 Task: Set the subtitle format in the text subtitle parser to "psb".
Action: Mouse moved to (132, 18)
Screenshot: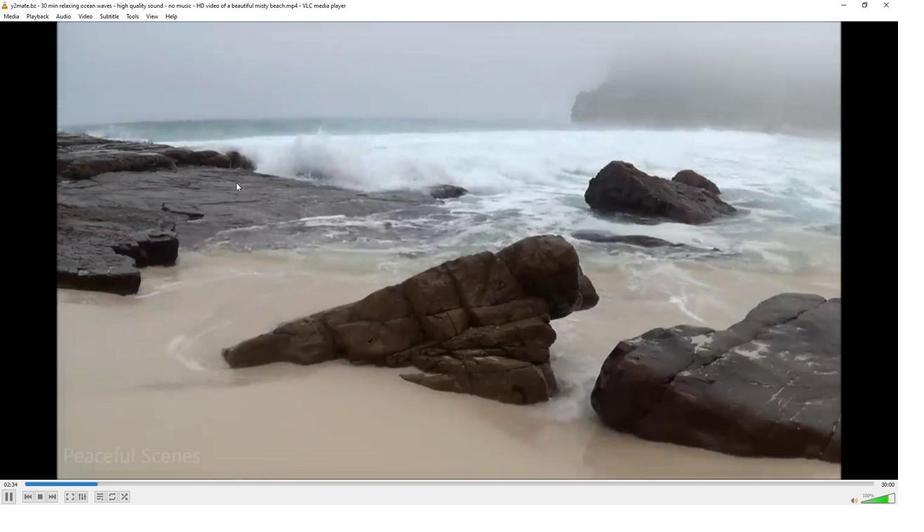 
Action: Mouse pressed left at (132, 18)
Screenshot: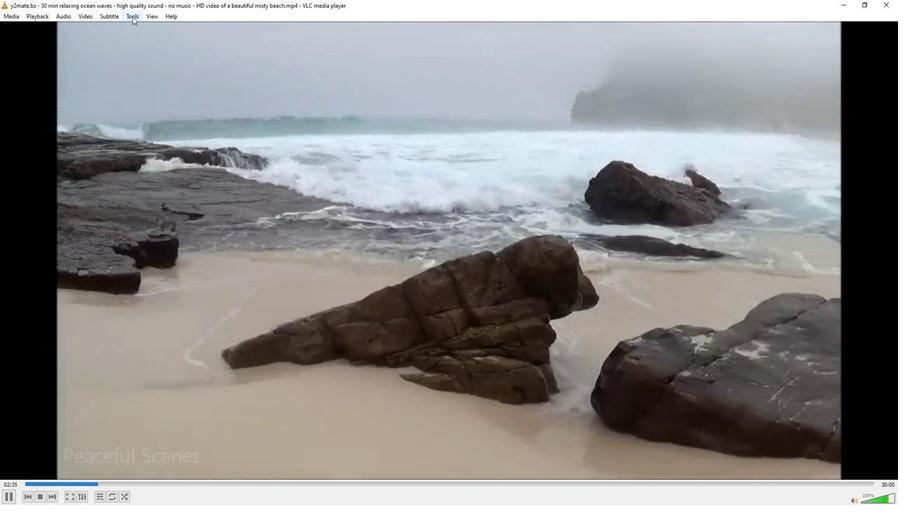 
Action: Mouse moved to (160, 126)
Screenshot: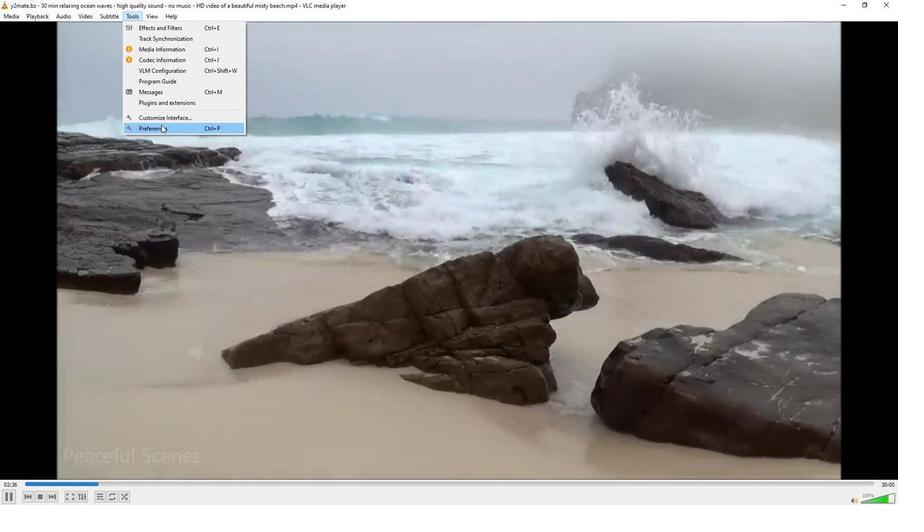 
Action: Mouse pressed left at (160, 126)
Screenshot: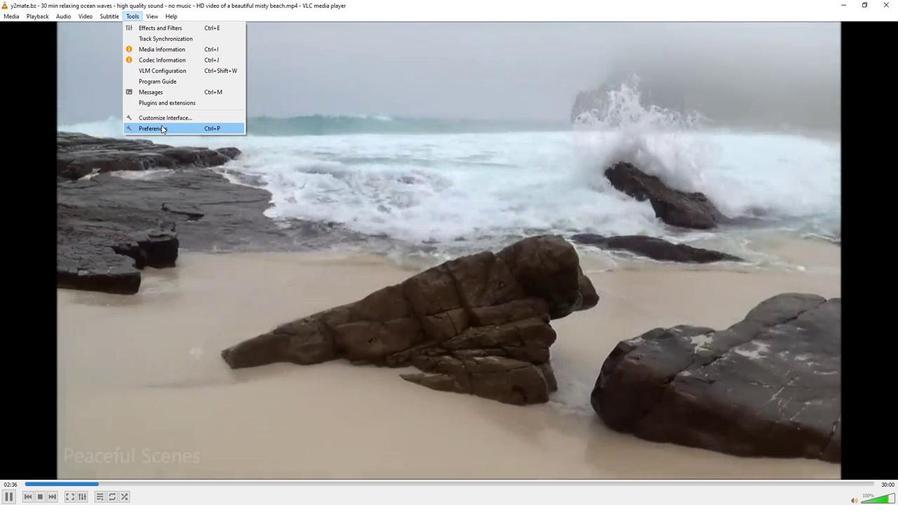 
Action: Mouse moved to (249, 388)
Screenshot: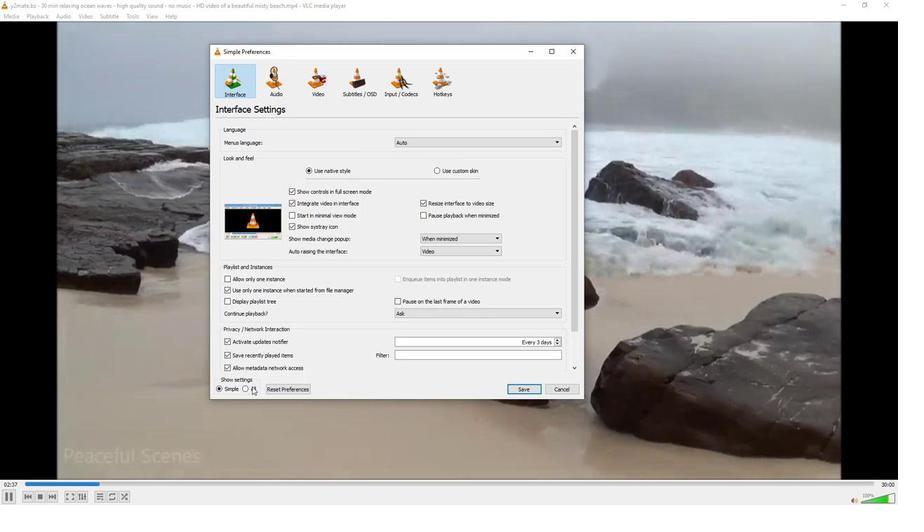 
Action: Mouse pressed left at (249, 388)
Screenshot: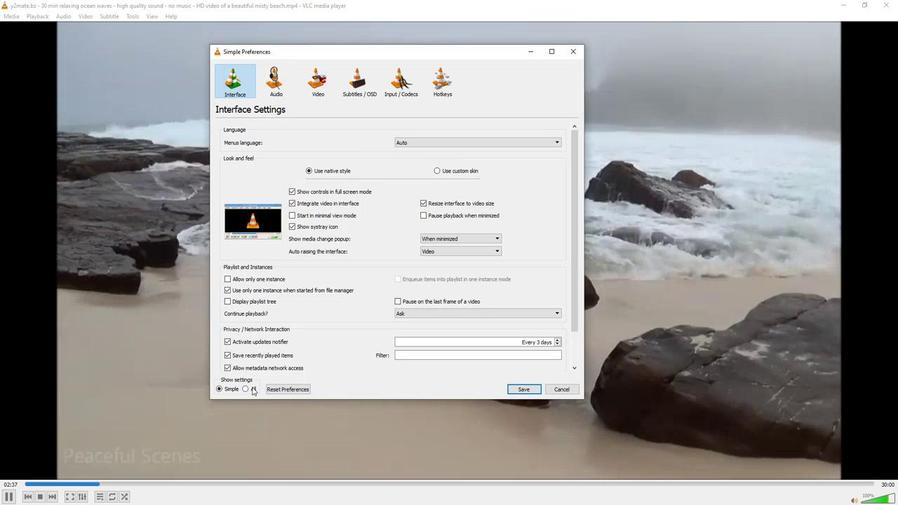 
Action: Mouse moved to (233, 257)
Screenshot: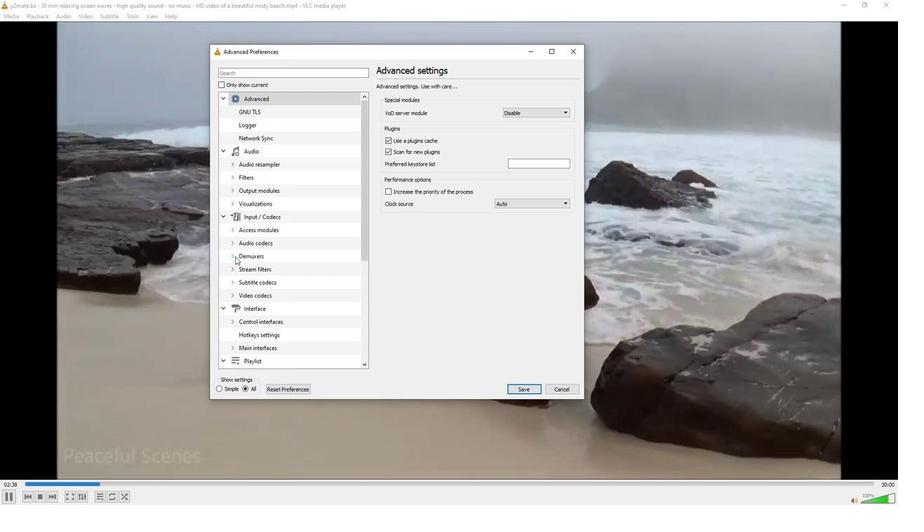 
Action: Mouse pressed left at (233, 257)
Screenshot: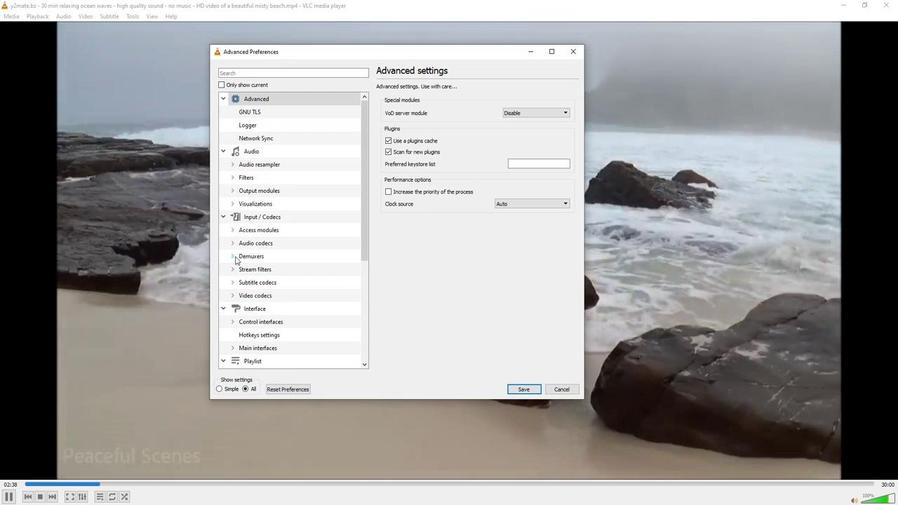 
Action: Mouse moved to (247, 301)
Screenshot: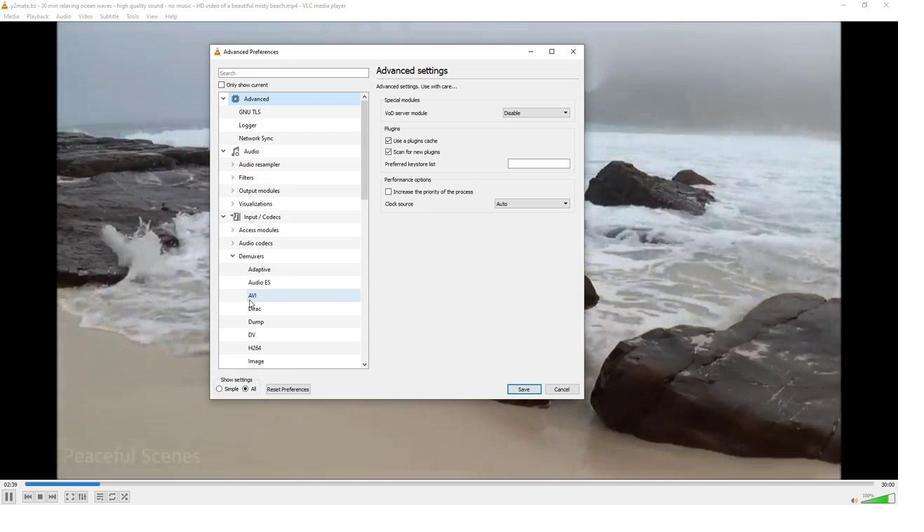 
Action: Mouse scrolled (247, 300) with delta (0, 0)
Screenshot: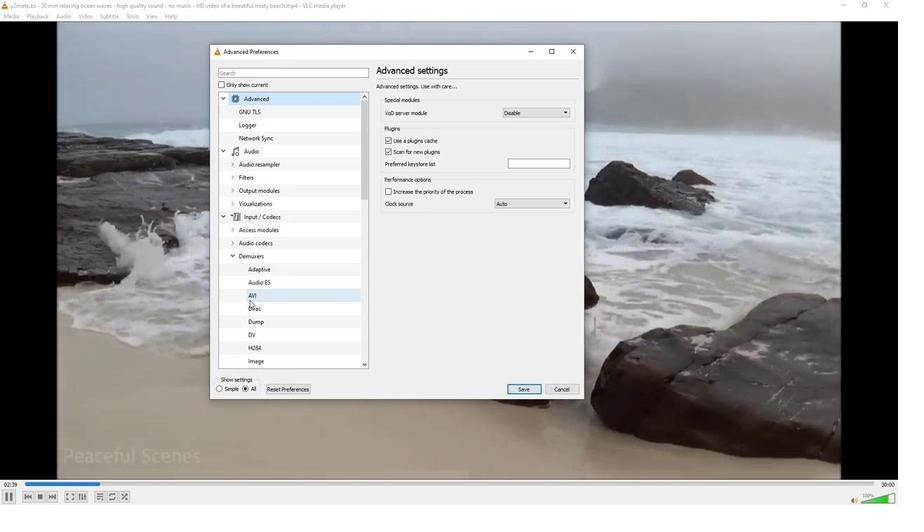 
Action: Mouse moved to (247, 301)
Screenshot: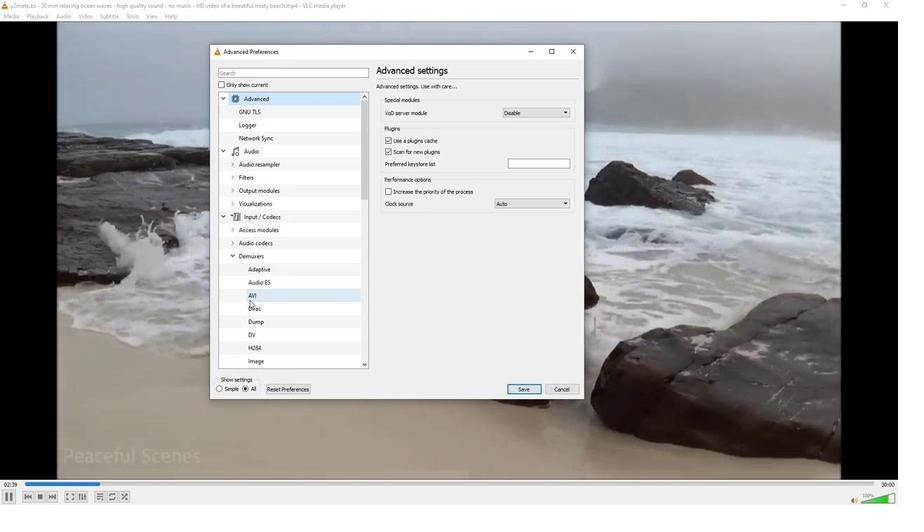 
Action: Mouse scrolled (247, 301) with delta (0, 0)
Screenshot: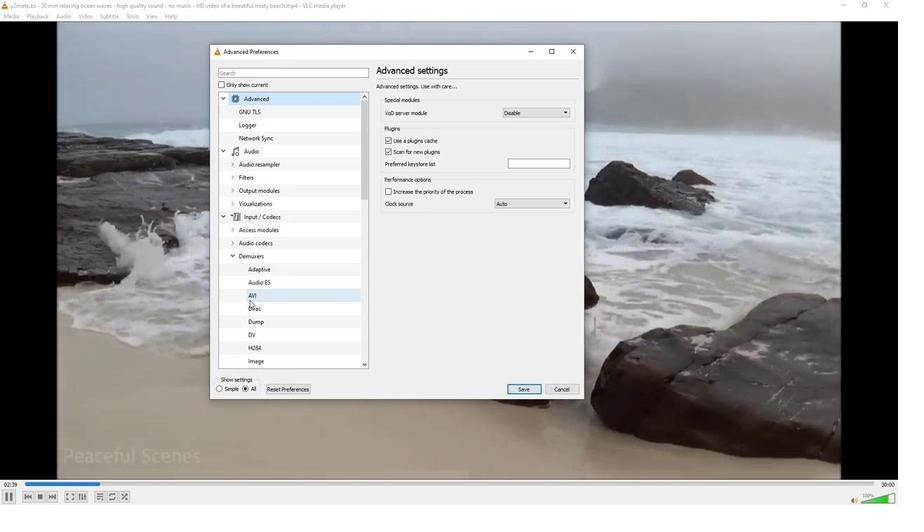 
Action: Mouse scrolled (247, 301) with delta (0, 0)
Screenshot: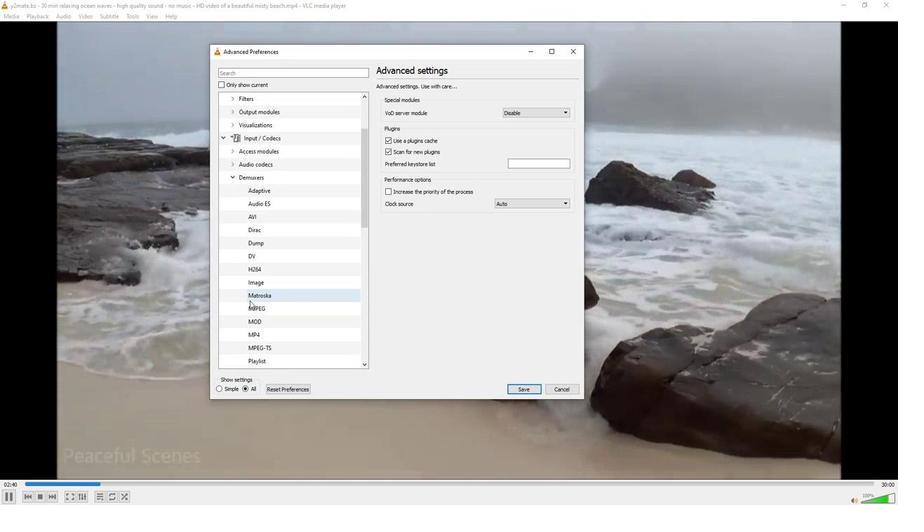 
Action: Mouse scrolled (247, 301) with delta (0, 0)
Screenshot: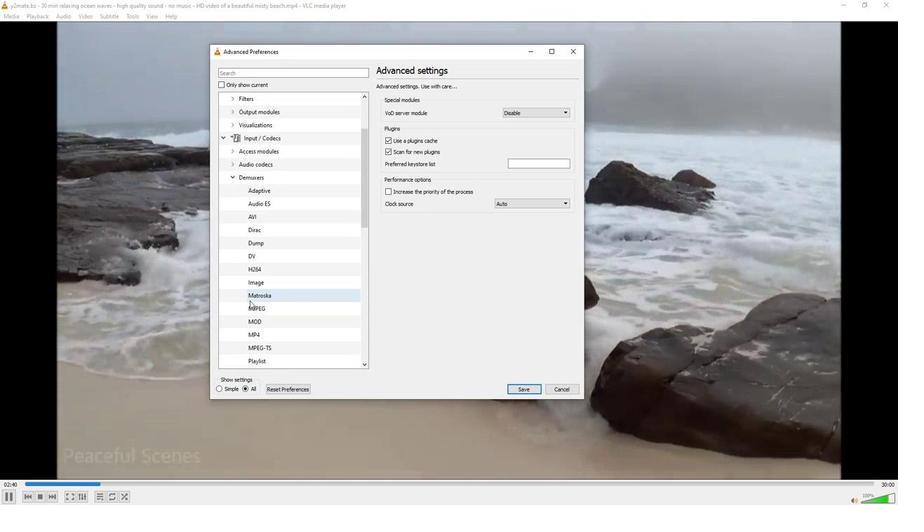 
Action: Mouse scrolled (247, 301) with delta (0, 0)
Screenshot: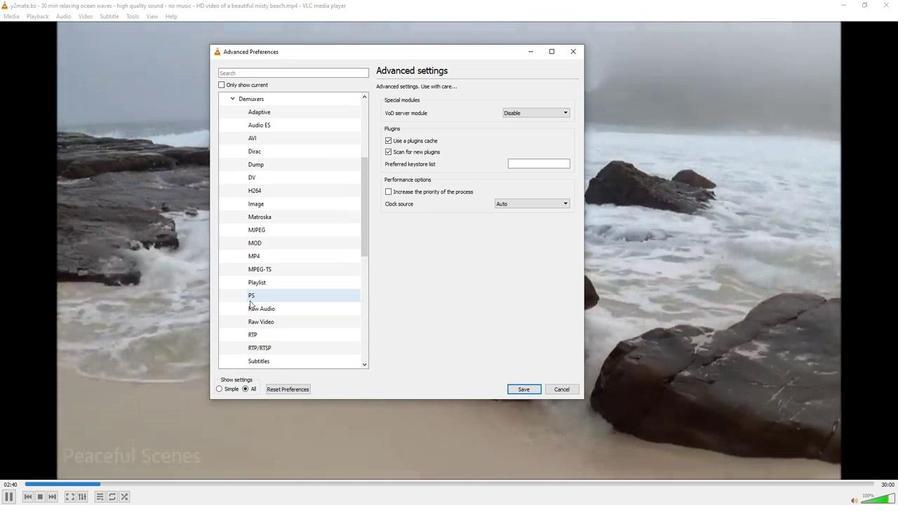 
Action: Mouse moved to (257, 318)
Screenshot: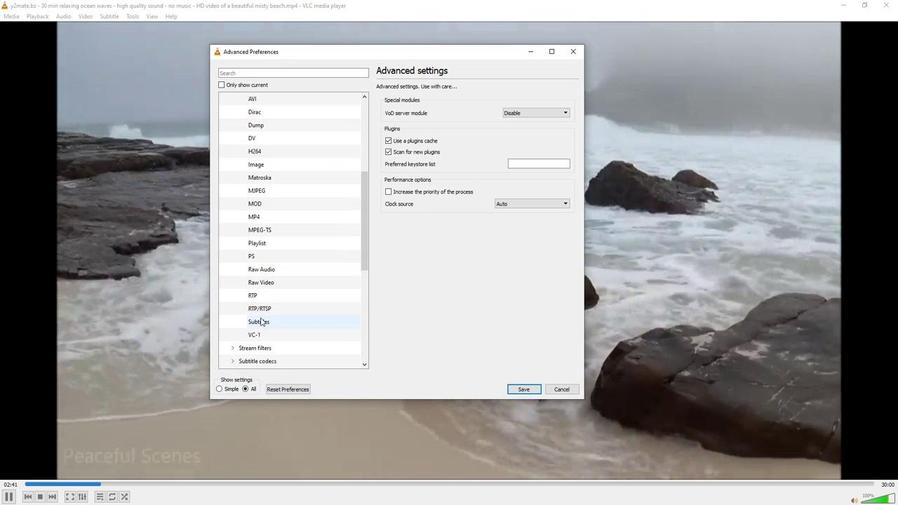
Action: Mouse pressed left at (257, 318)
Screenshot: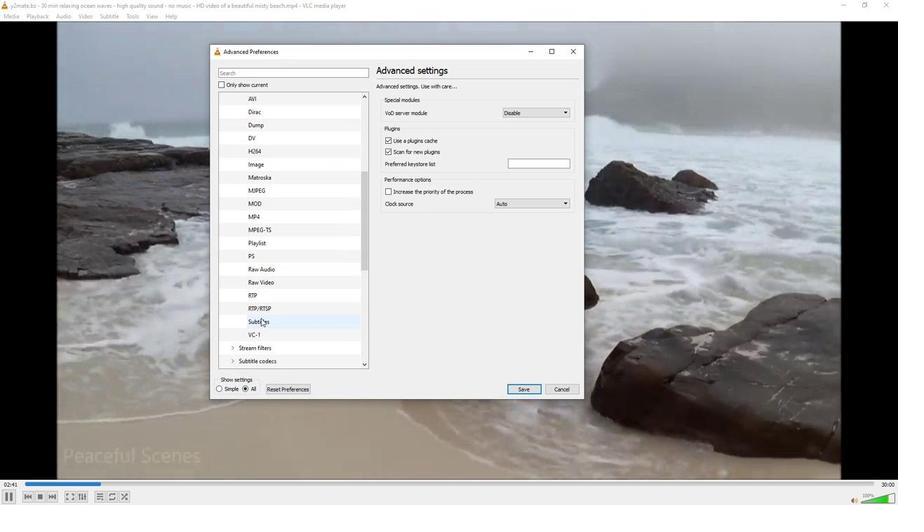 
Action: Mouse moved to (553, 128)
Screenshot: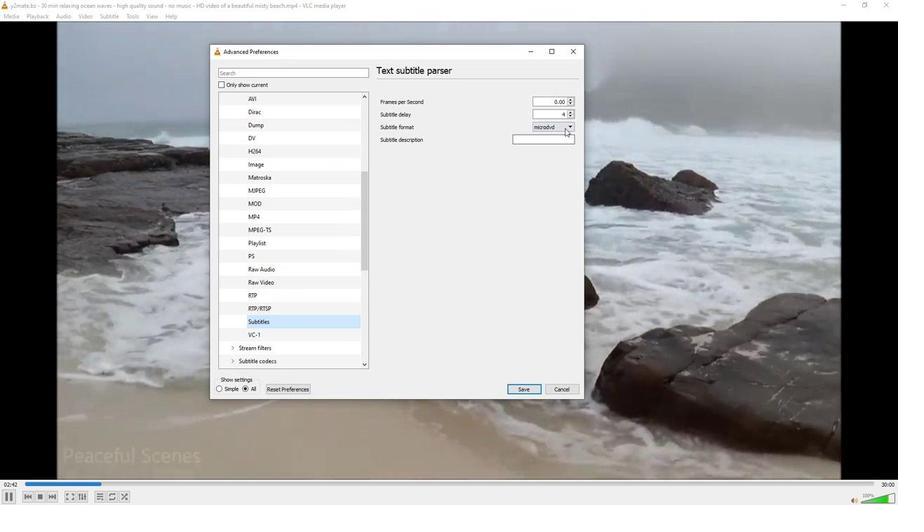 
Action: Mouse pressed left at (553, 128)
Screenshot: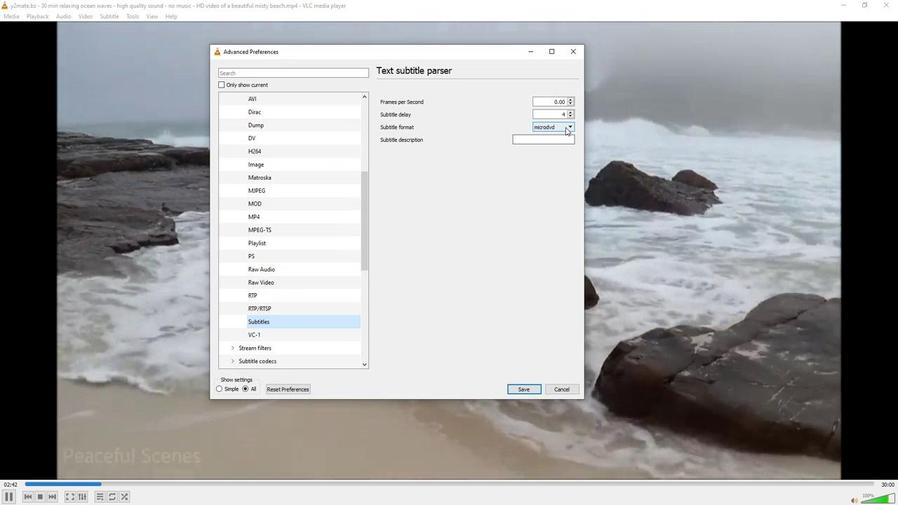 
Action: Mouse moved to (558, 162)
Screenshot: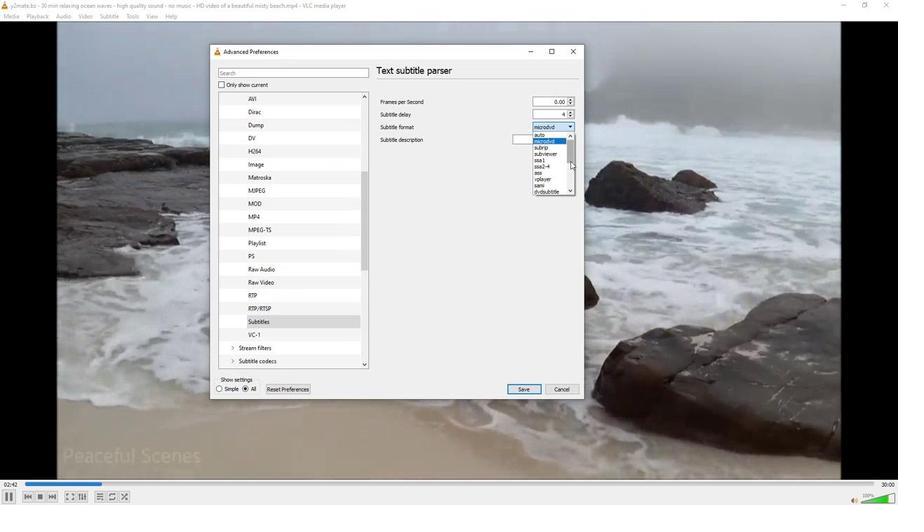 
Action: Mouse pressed left at (558, 162)
Screenshot: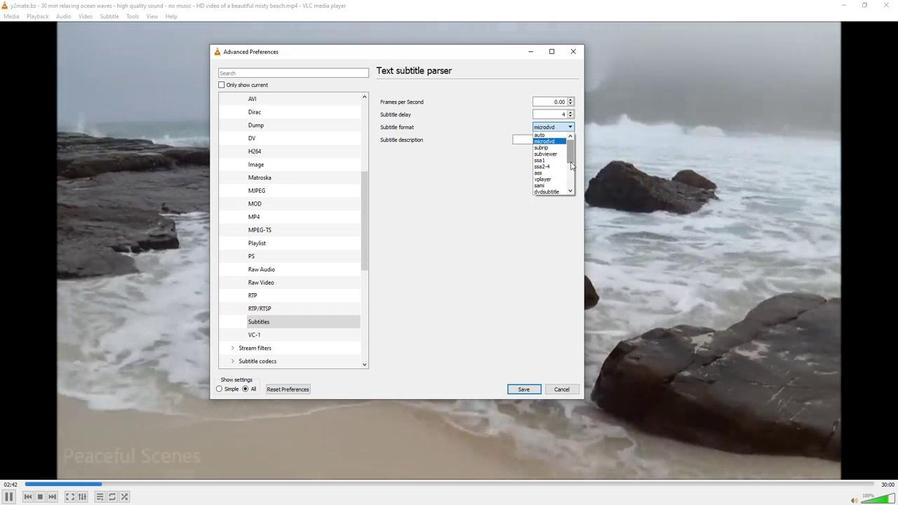 
Action: Mouse moved to (542, 192)
Screenshot: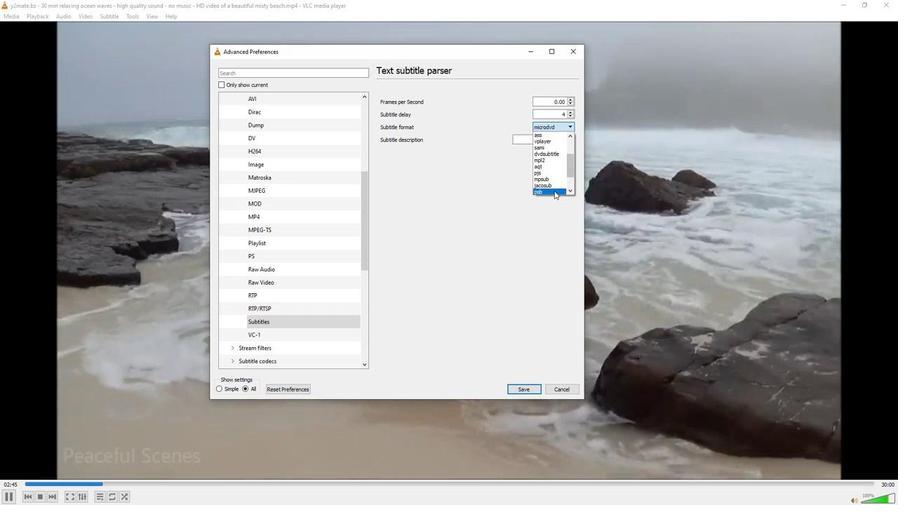 
Action: Mouse pressed left at (542, 192)
Screenshot: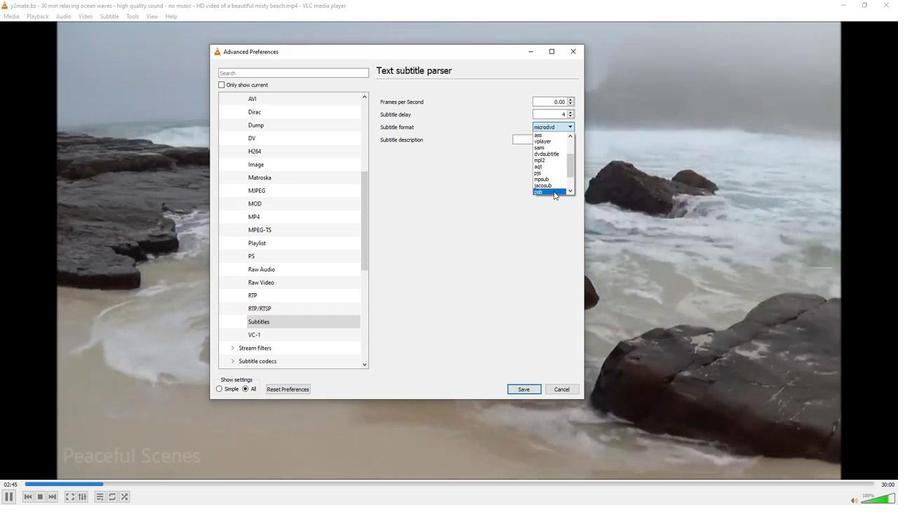 
Action: Mouse moved to (416, 233)
Screenshot: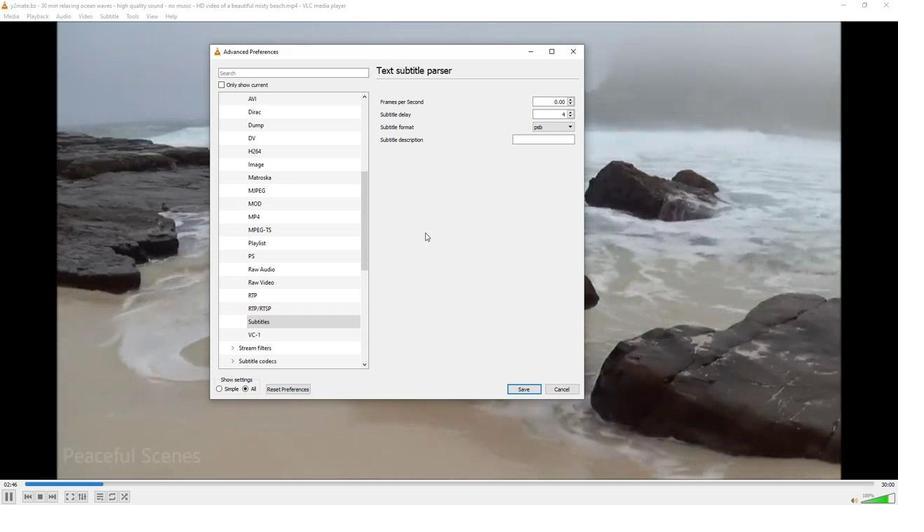 
